 Task: Review your sent emails and check your task list for upcoming deadlines.
Action: Mouse moved to (8, 129)
Screenshot: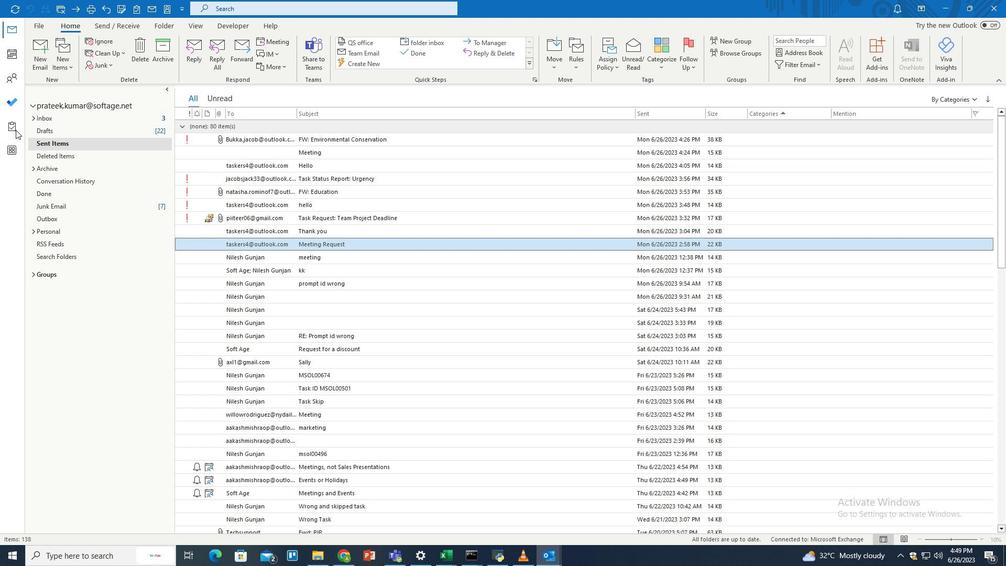 
Action: Mouse pressed left at (8, 129)
Screenshot: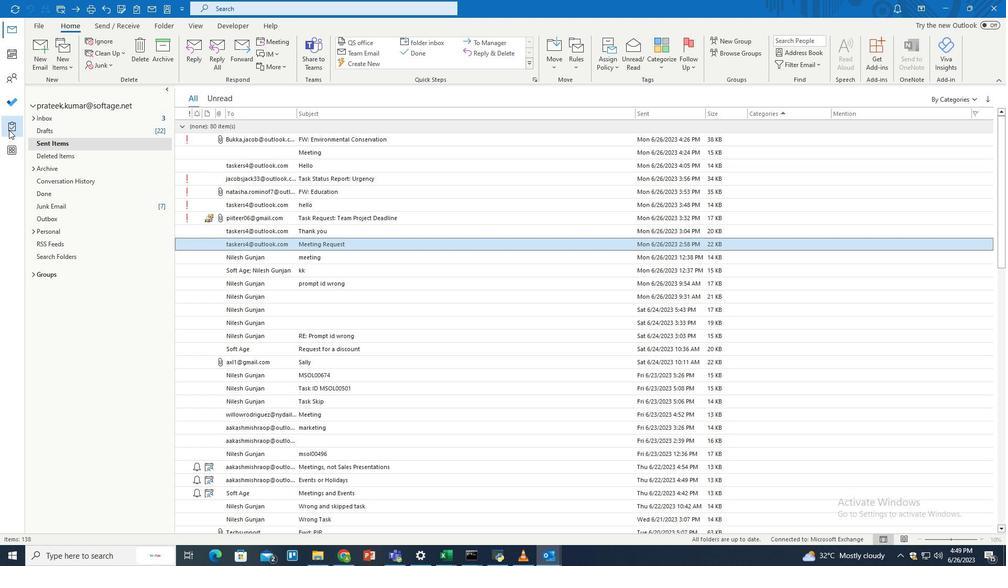 
Action: Mouse moved to (298, 213)
Screenshot: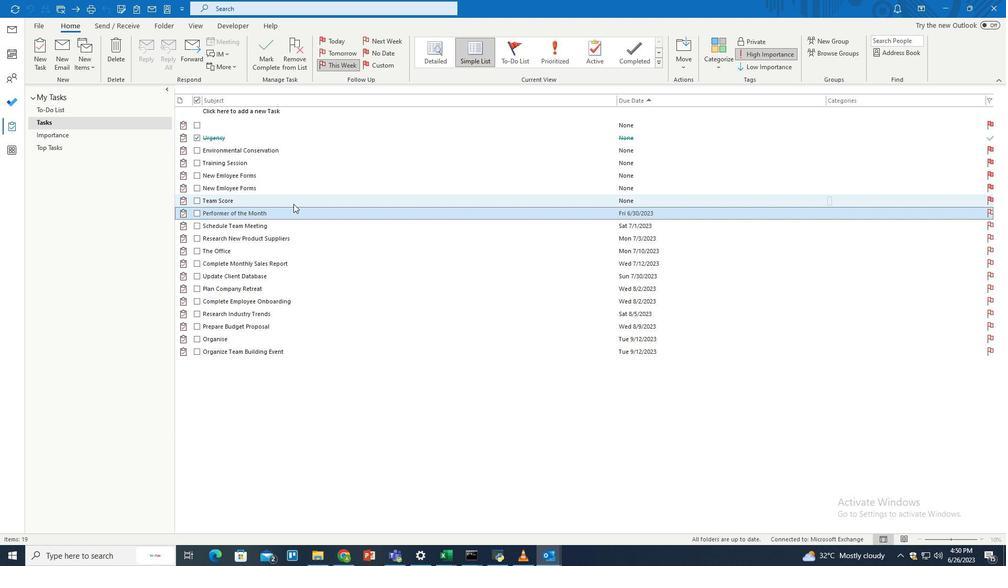 
Action: Mouse pressed left at (298, 213)
Screenshot: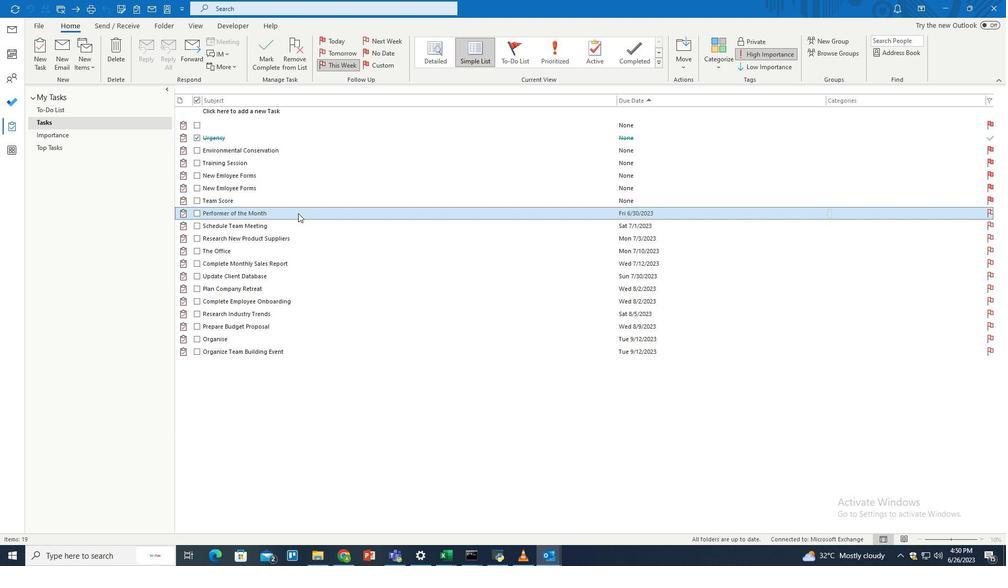 
Action: Mouse moved to (335, 63)
Screenshot: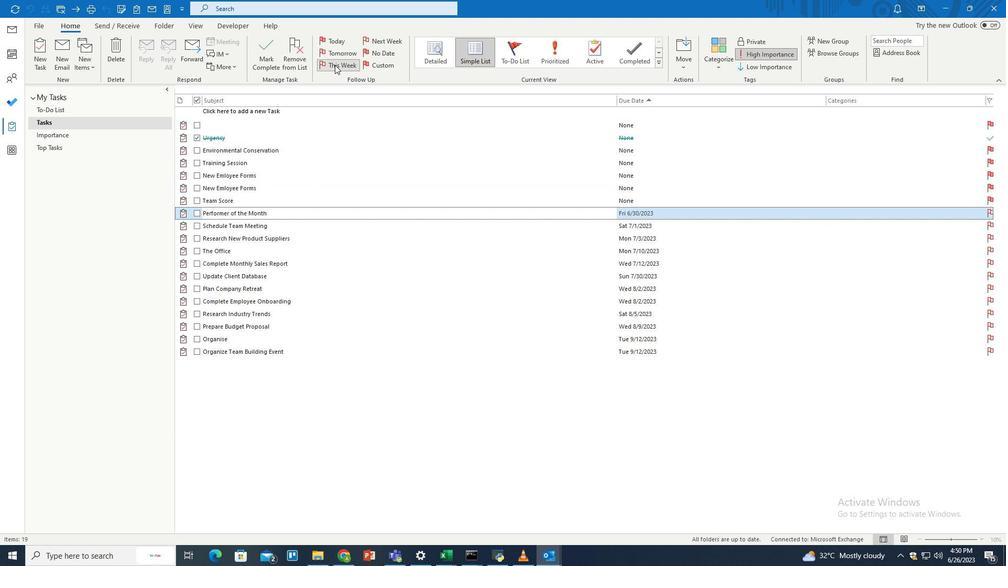 
Action: Mouse pressed left at (335, 63)
Screenshot: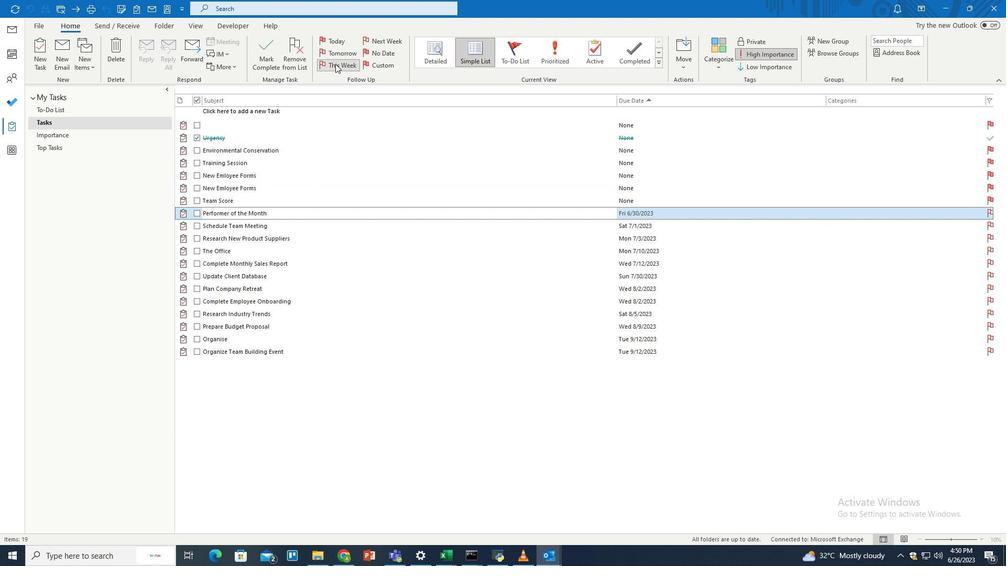 
Action: Mouse moved to (344, 214)
Screenshot: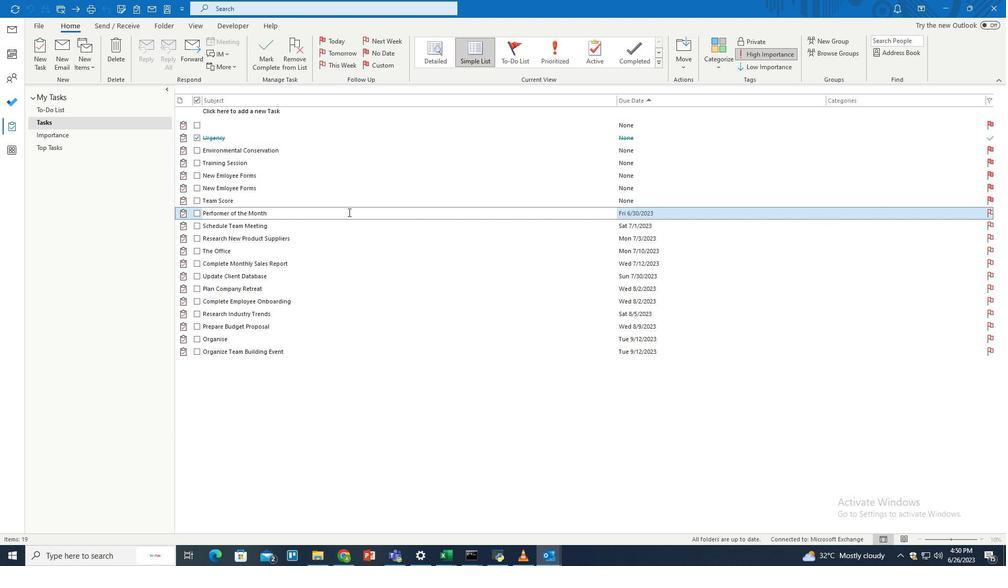 
